 Task: Forward email with the signature Christopher Carter with the subject 'Request for a discount' from softage.1@softage.net to 'softage.3@softage.net' with the message 'I would appreciate it if you could review the project proposal and provide feedback.'
Action: Mouse moved to (1047, 212)
Screenshot: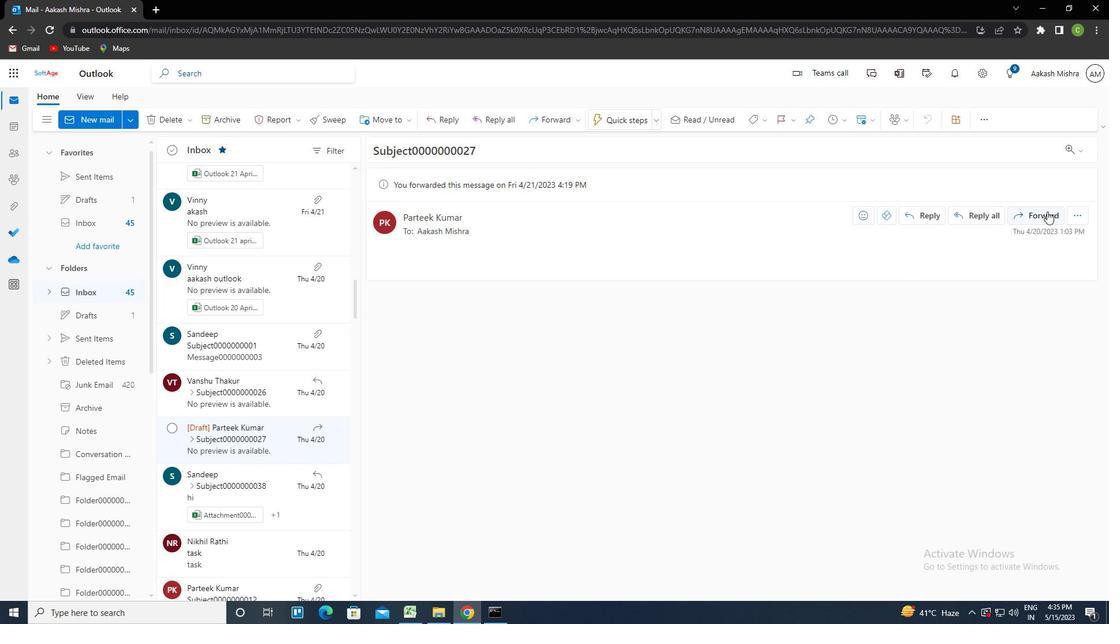 
Action: Mouse pressed left at (1047, 212)
Screenshot: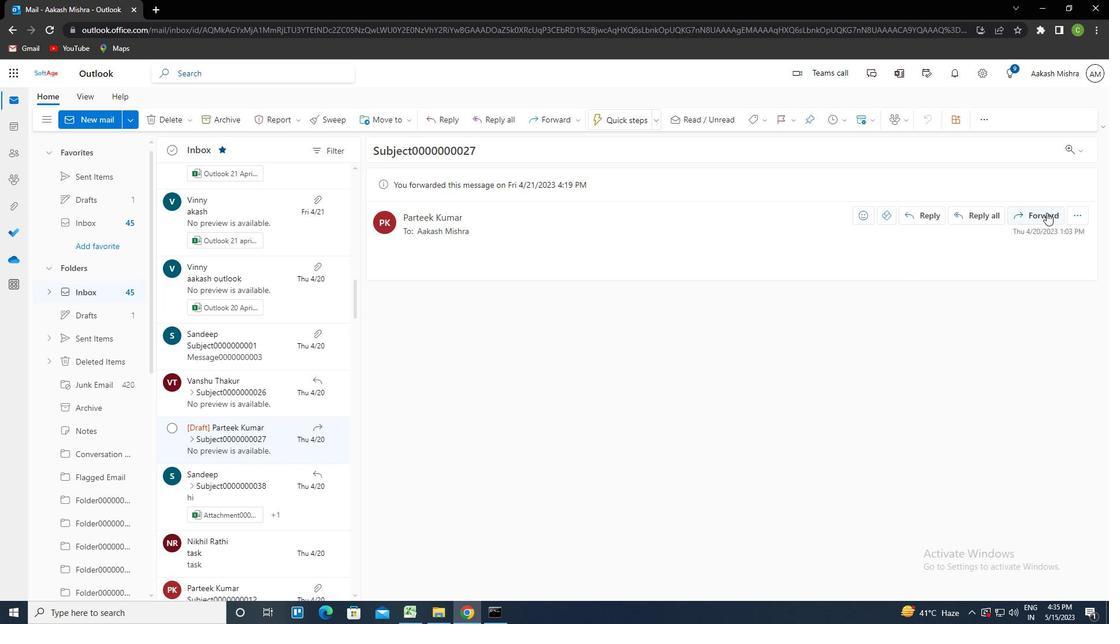 
Action: Mouse moved to (751, 119)
Screenshot: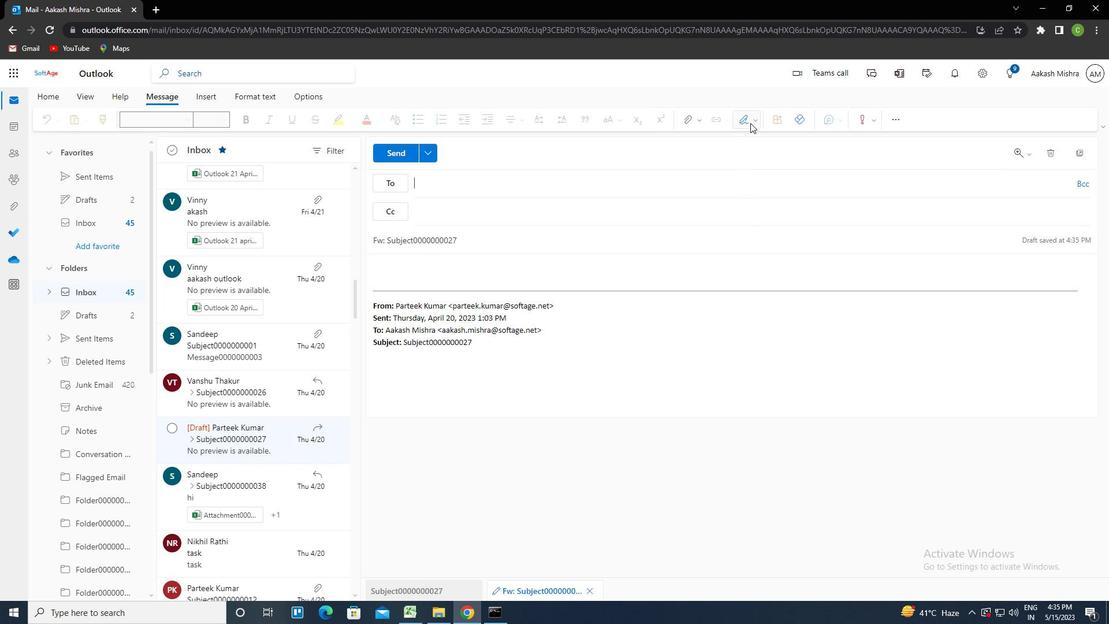 
Action: Mouse pressed left at (751, 119)
Screenshot: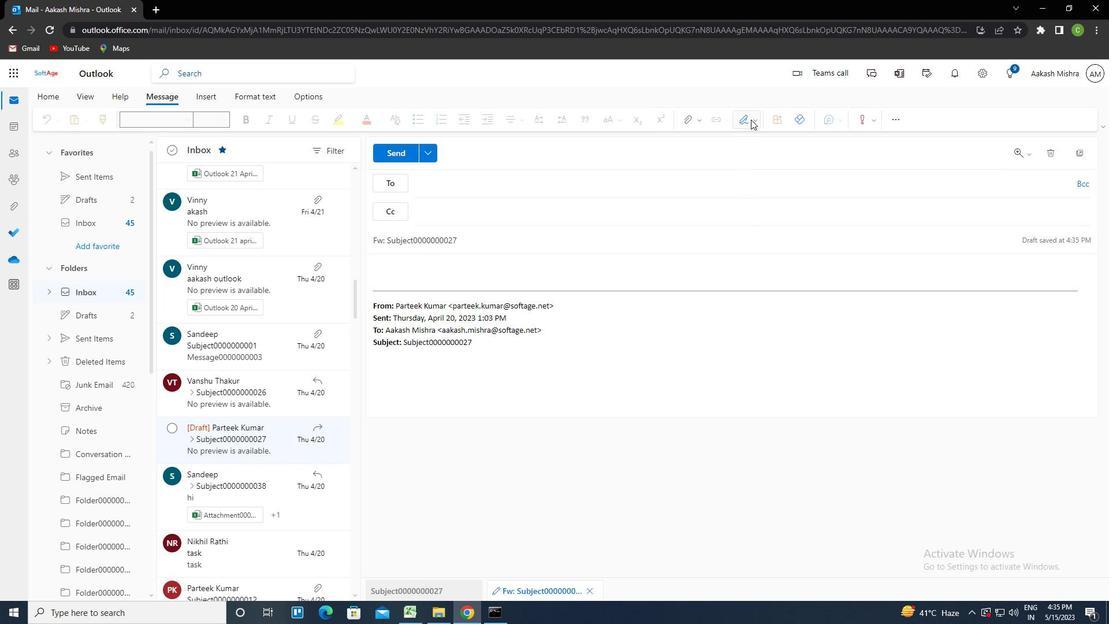 
Action: Mouse moved to (741, 144)
Screenshot: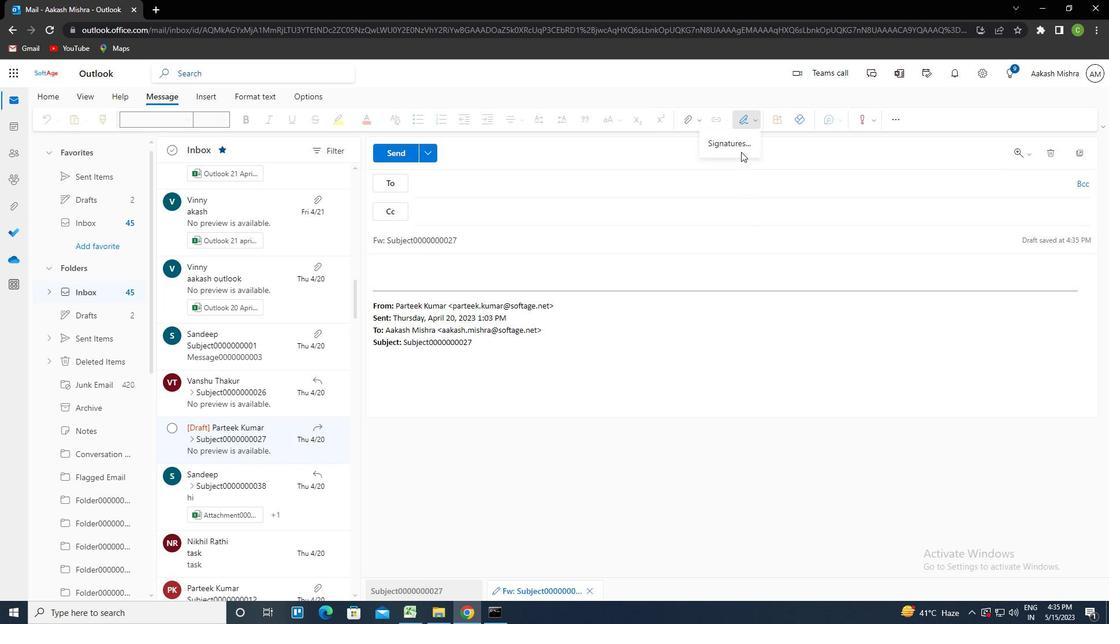 
Action: Mouse pressed left at (741, 144)
Screenshot: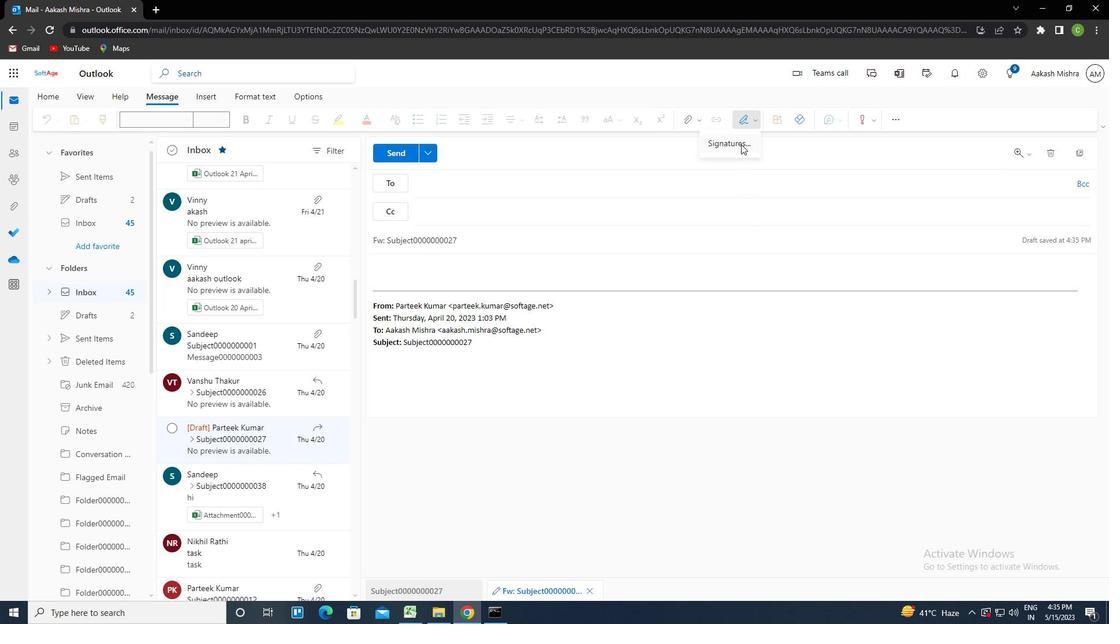 
Action: Mouse moved to (560, 208)
Screenshot: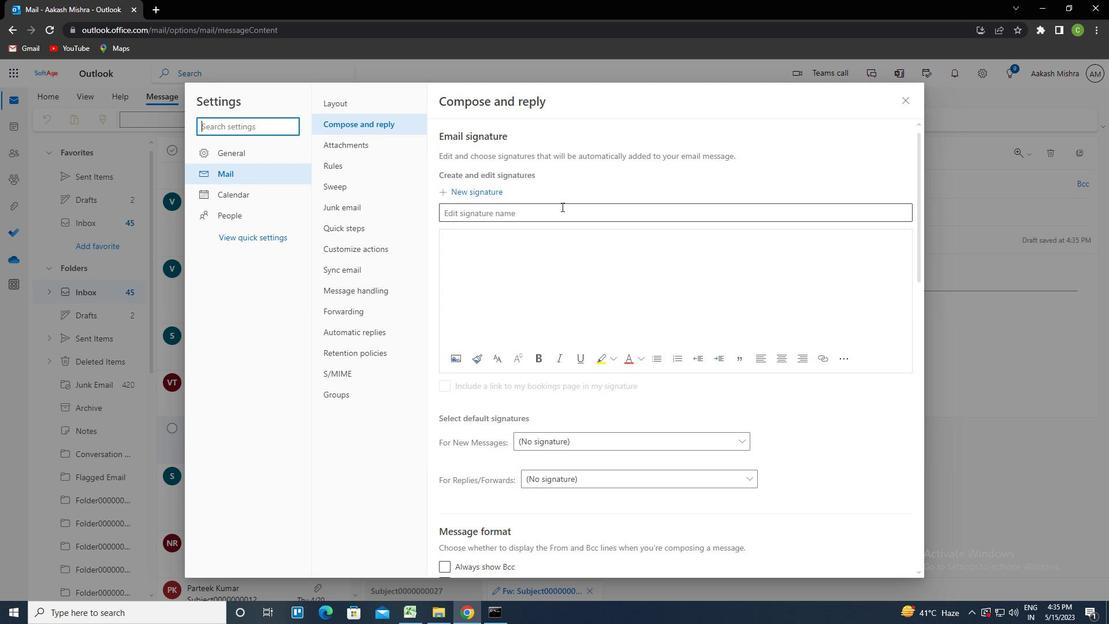 
Action: Mouse pressed left at (560, 208)
Screenshot: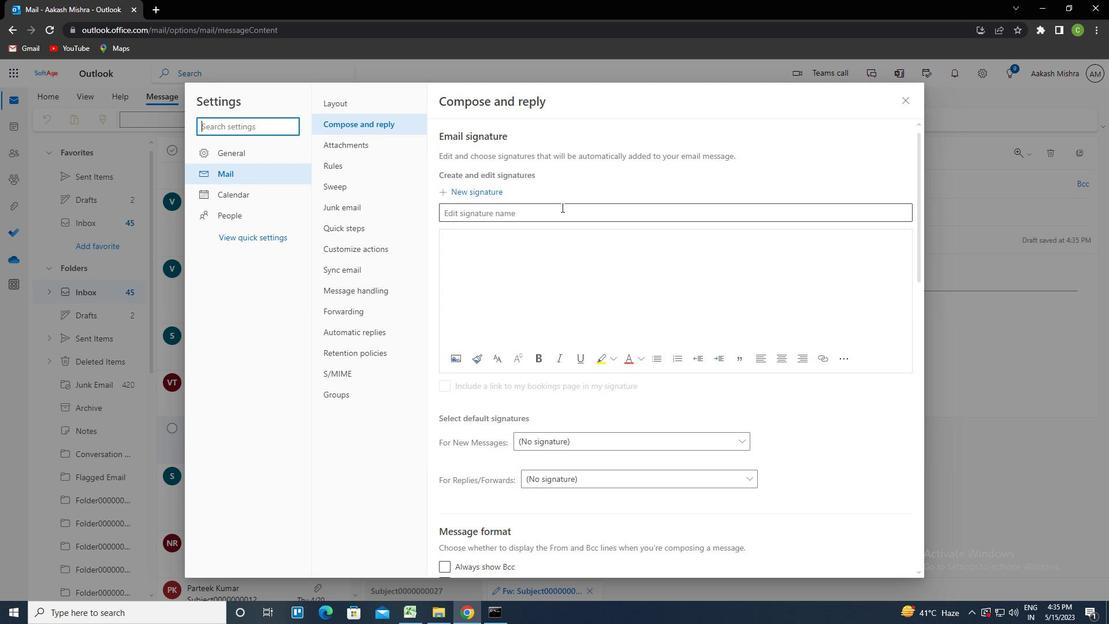 
Action: Key pressed <Key.caps_lock>
Screenshot: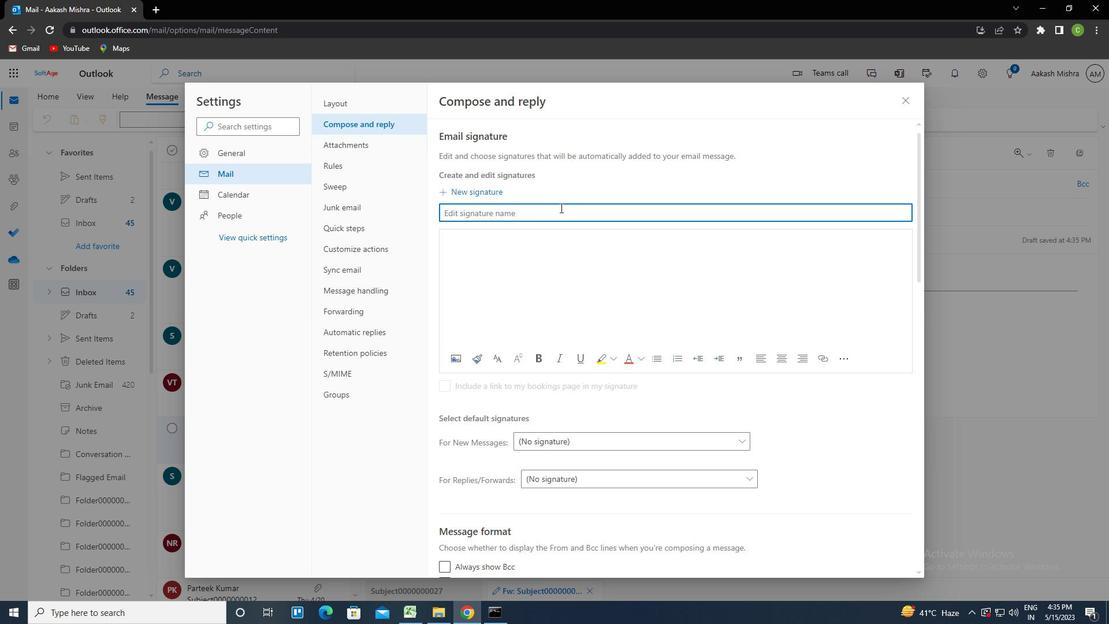 
Action: Mouse moved to (560, 208)
Screenshot: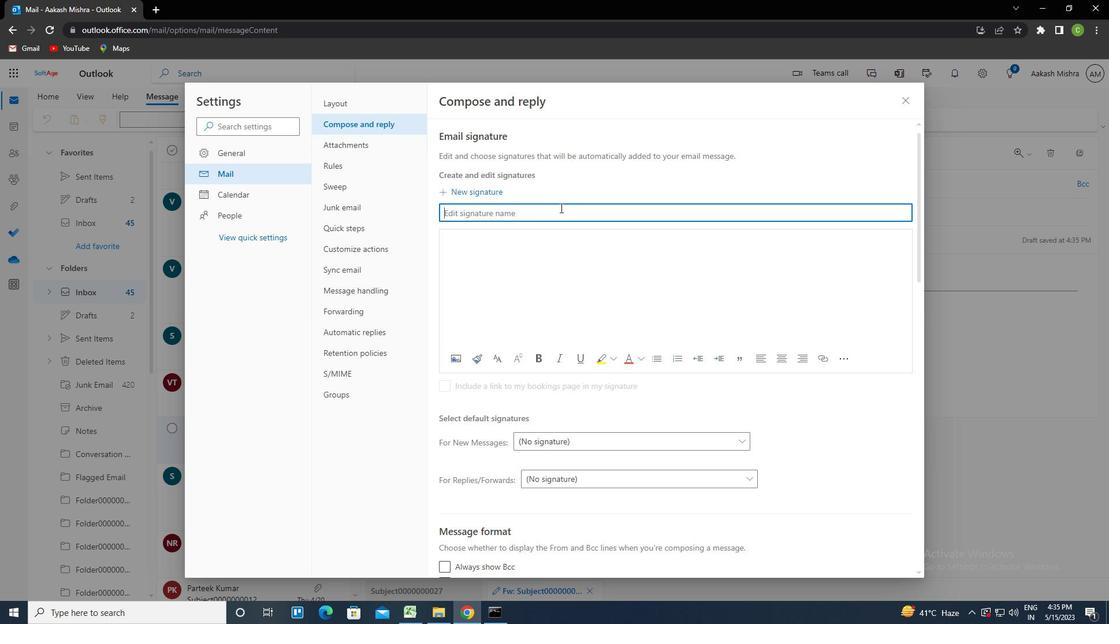 
Action: Key pressed c<Key.caps_lock>hristopher<Key.space><Key.caps_lock>c<Key.caps_lock>arter<Key.tab><Key.caps_lock>c<Key.caps_lock>hristopher<Key.space><Key.caps_lock>c<Key.caps_lock>arter
Screenshot: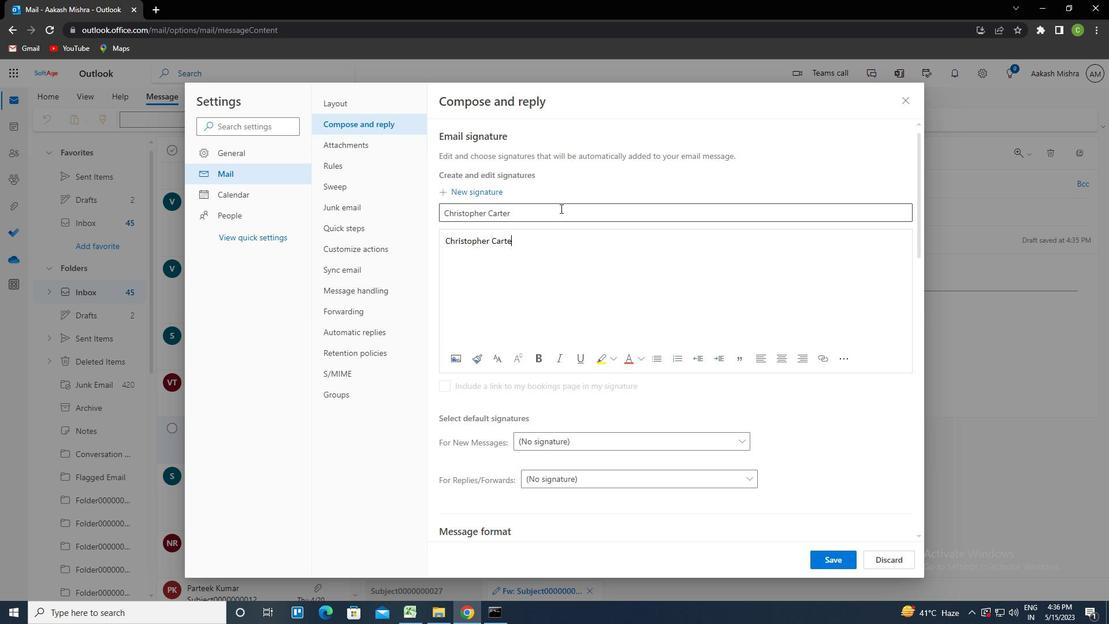 
Action: Mouse moved to (833, 559)
Screenshot: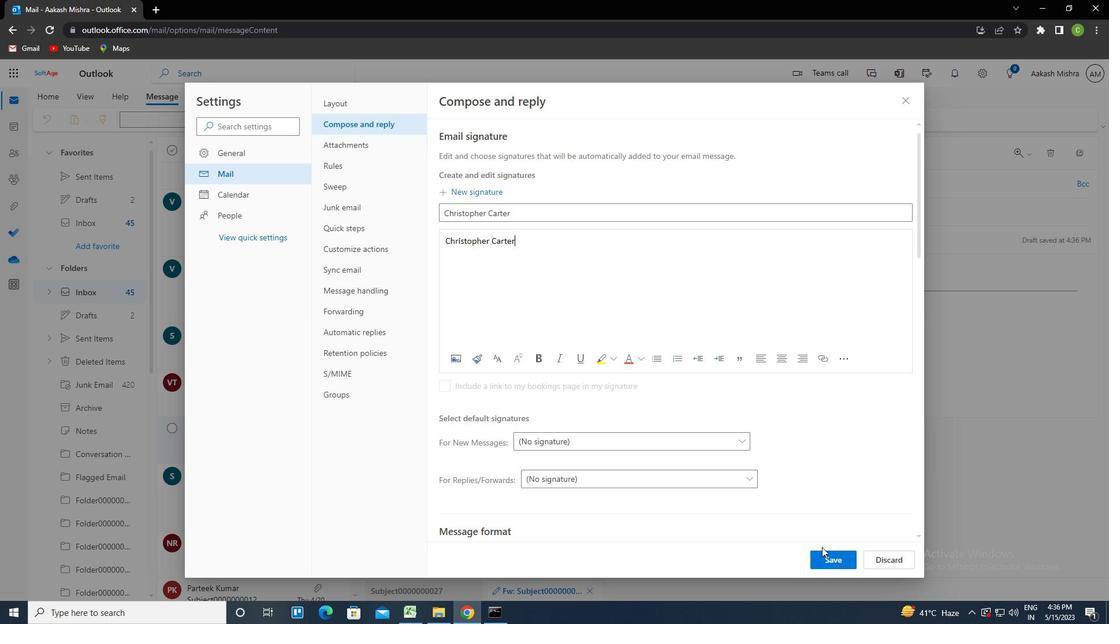 
Action: Mouse pressed left at (833, 559)
Screenshot: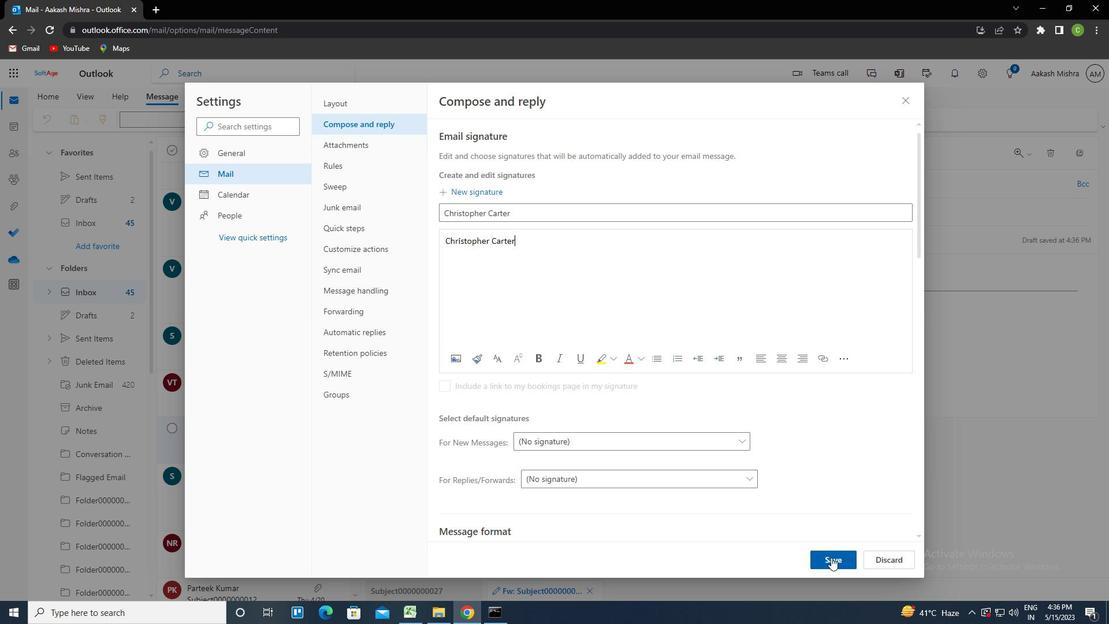 
Action: Mouse moved to (902, 103)
Screenshot: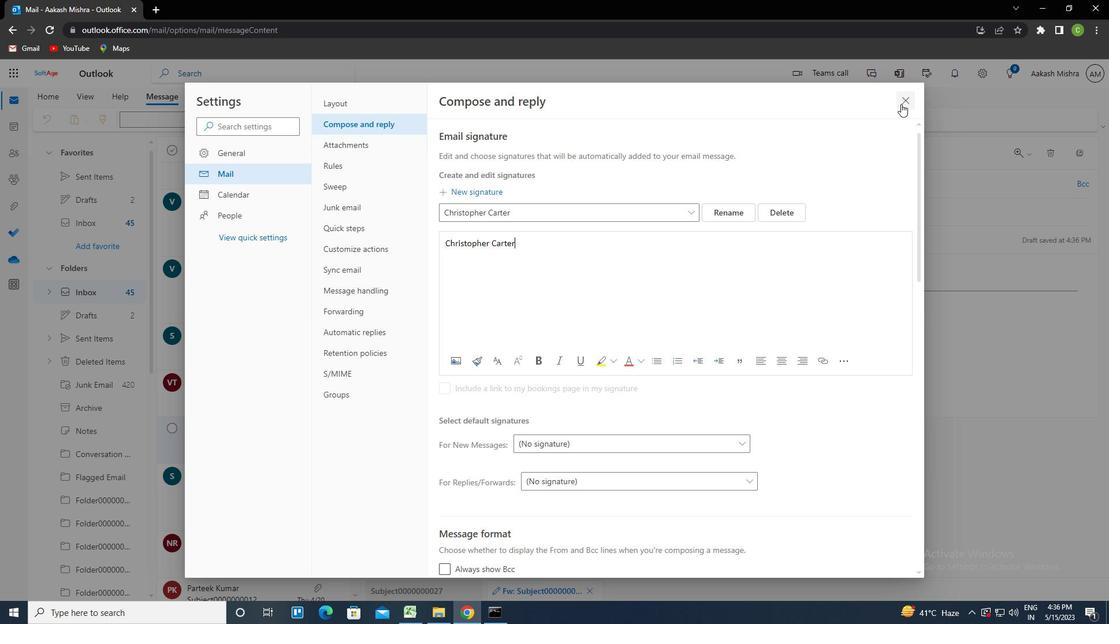 
Action: Mouse pressed left at (902, 103)
Screenshot: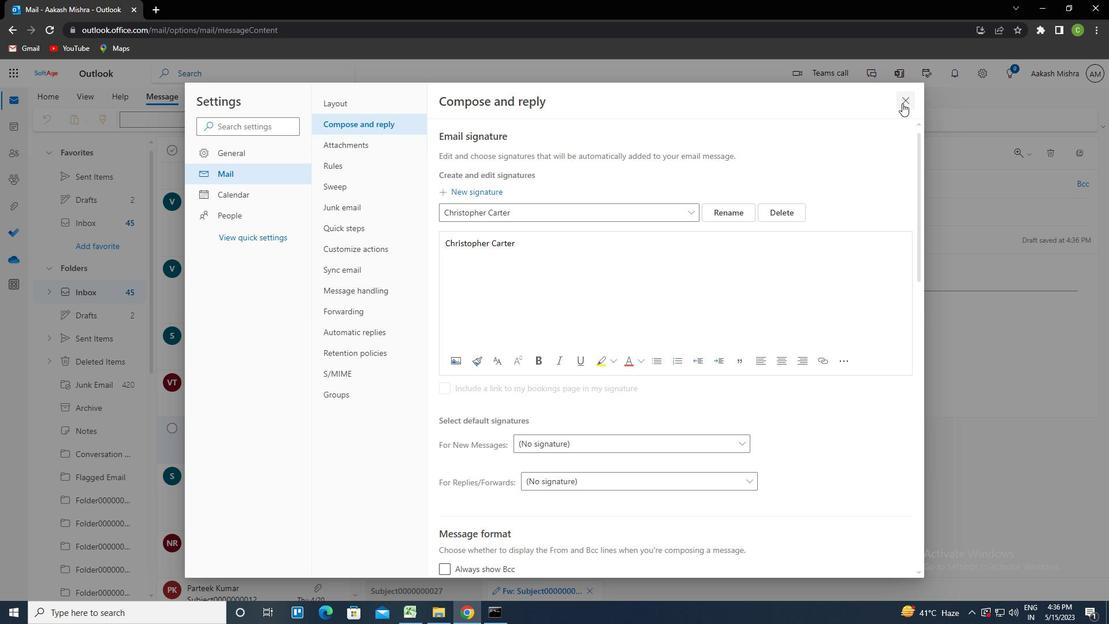 
Action: Mouse moved to (754, 124)
Screenshot: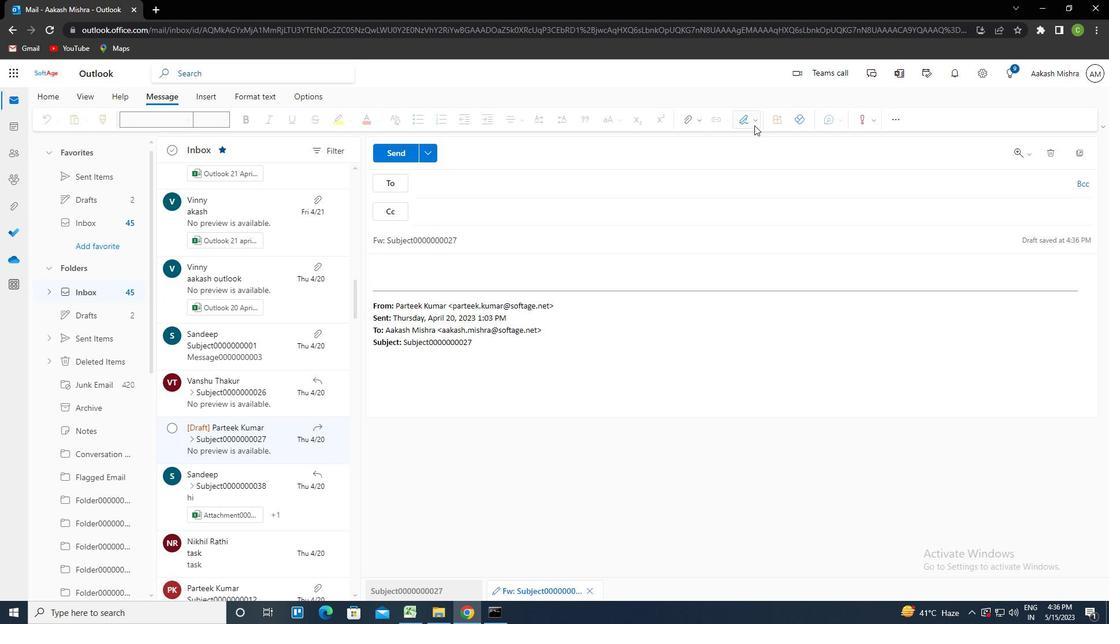 
Action: Mouse pressed left at (754, 124)
Screenshot: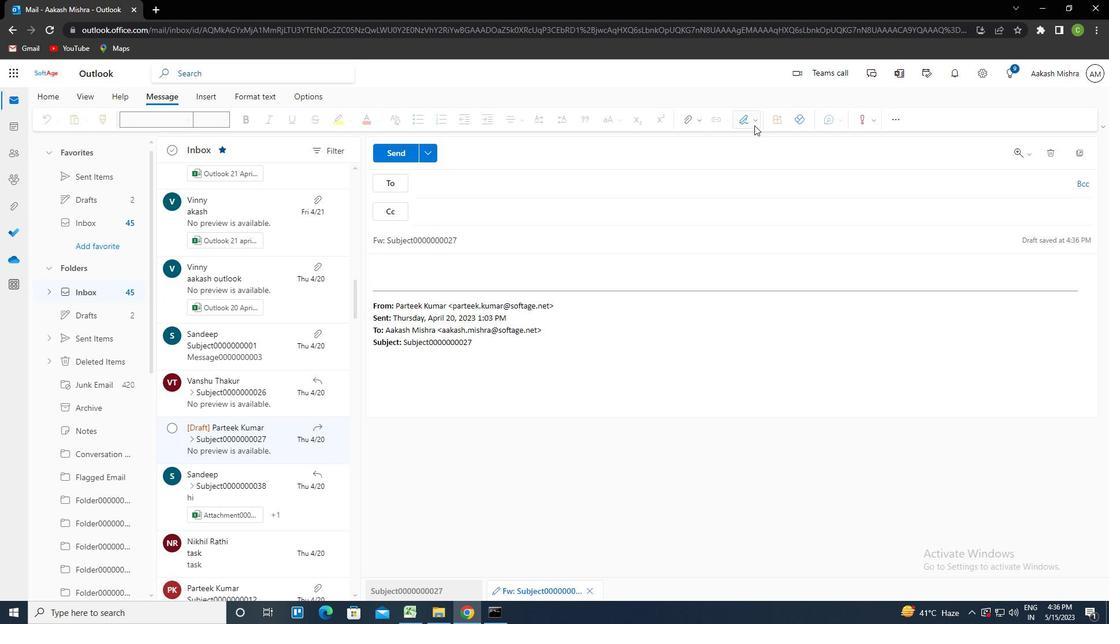 
Action: Mouse moved to (742, 143)
Screenshot: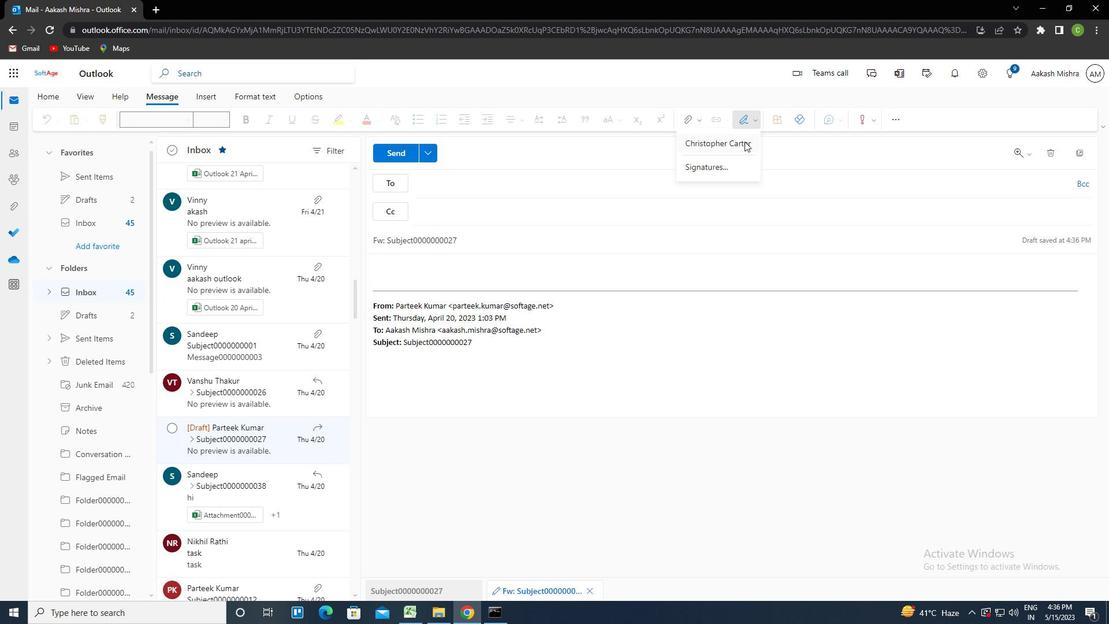 
Action: Mouse pressed left at (742, 143)
Screenshot: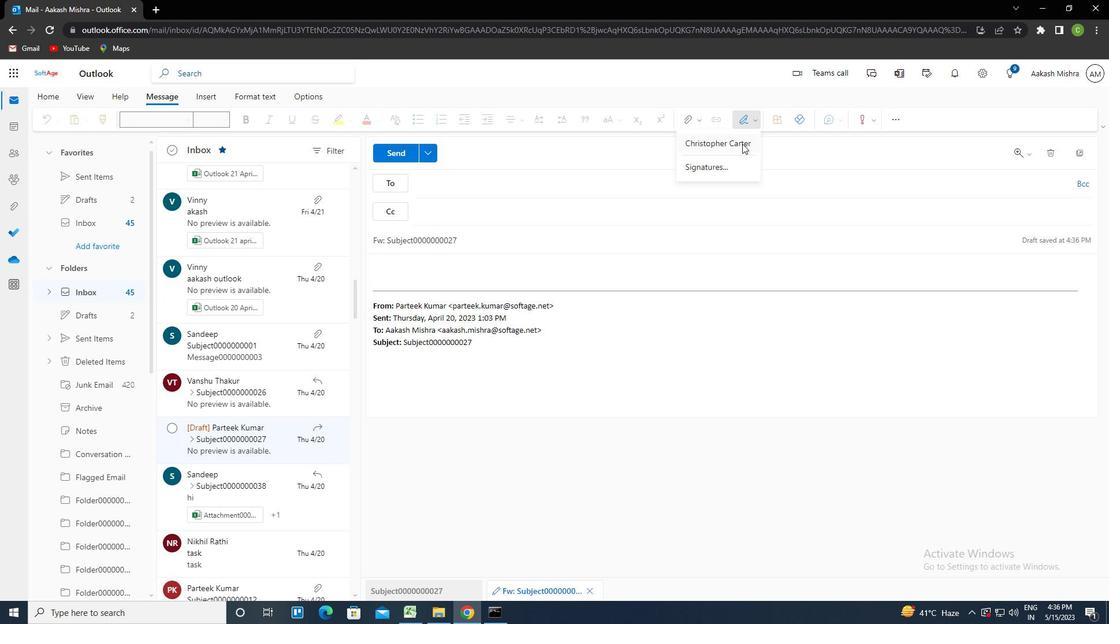 
Action: Mouse moved to (548, 246)
Screenshot: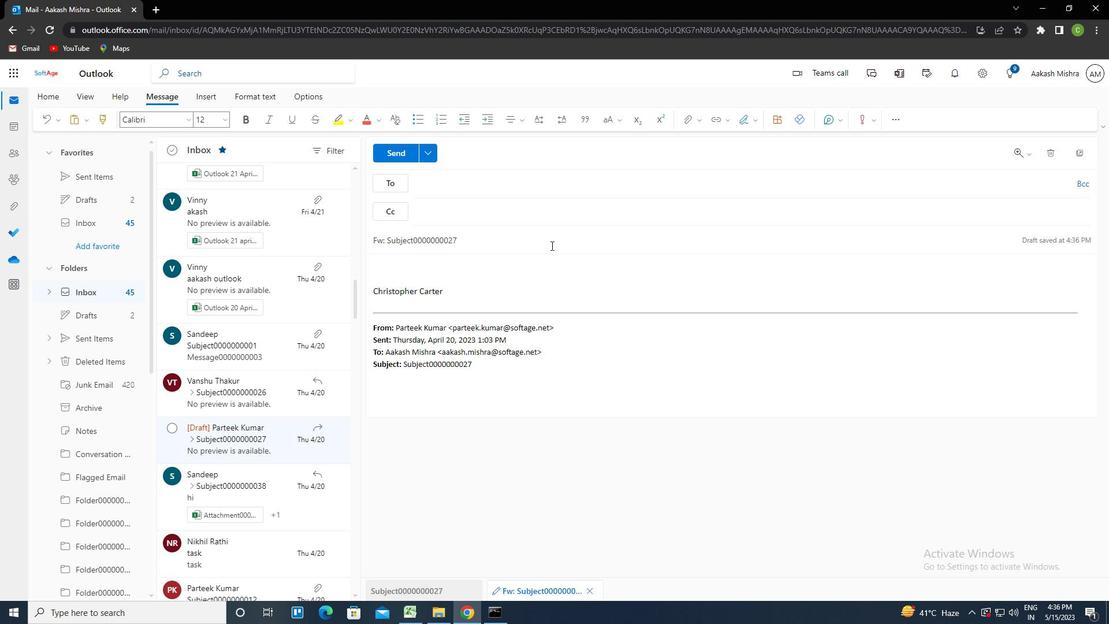 
Action: Mouse pressed left at (548, 246)
Screenshot: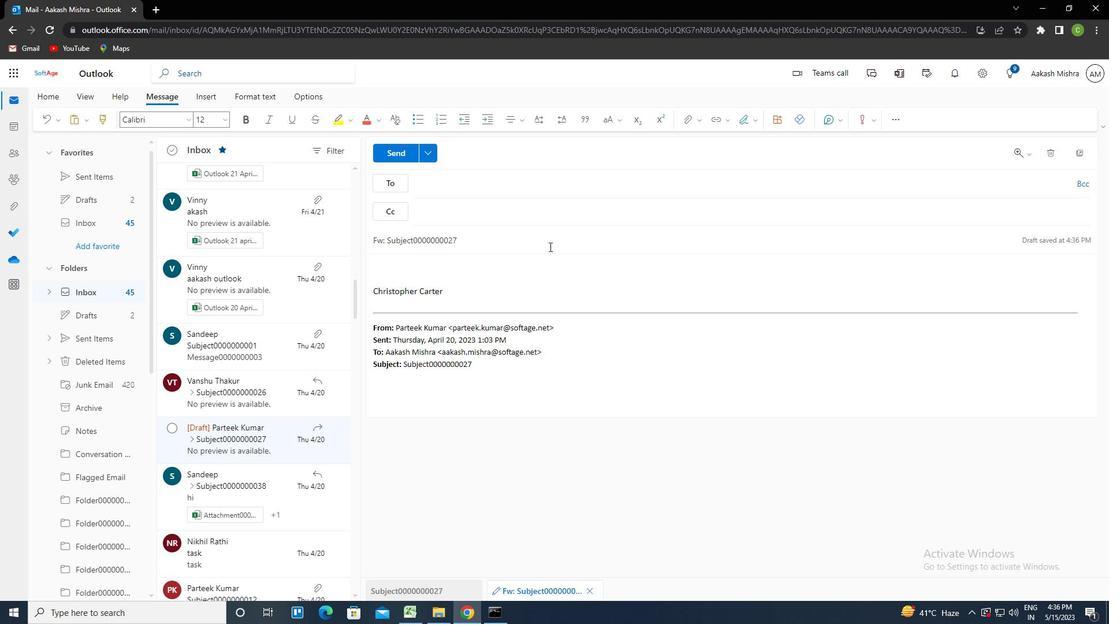 
Action: Key pressed <Key.shift><Key.left><Key.delete><Key.caps_lock>ctrl+R<Key.caps_lock>EQUEST<Key.space>FOR<Key.space>A<Key.space>DISCOUNT
Screenshot: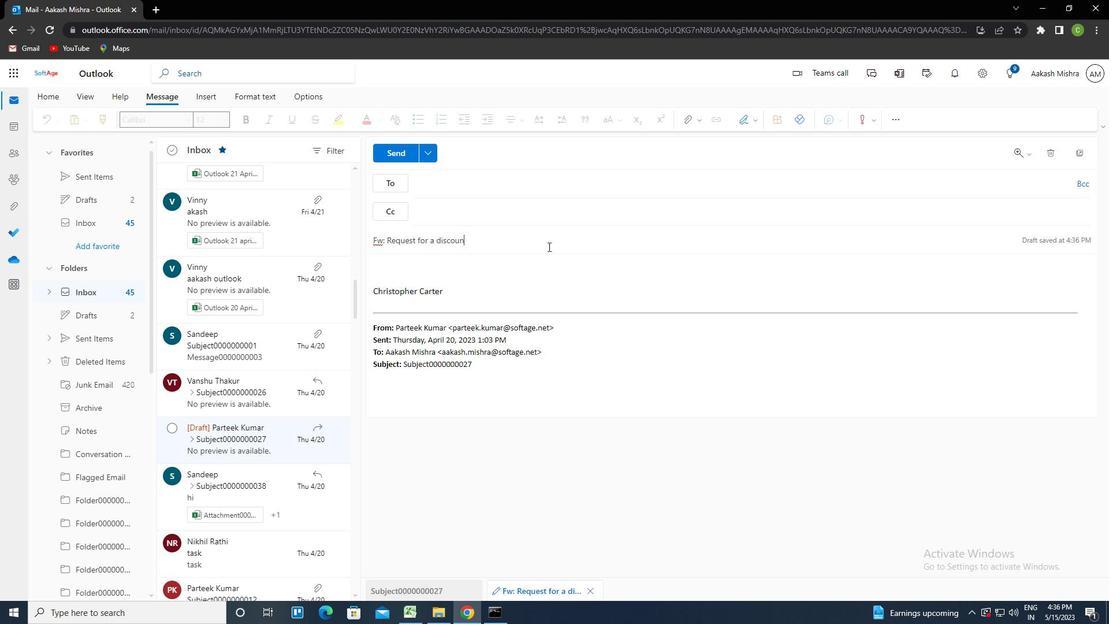
Action: Mouse moved to (463, 180)
Screenshot: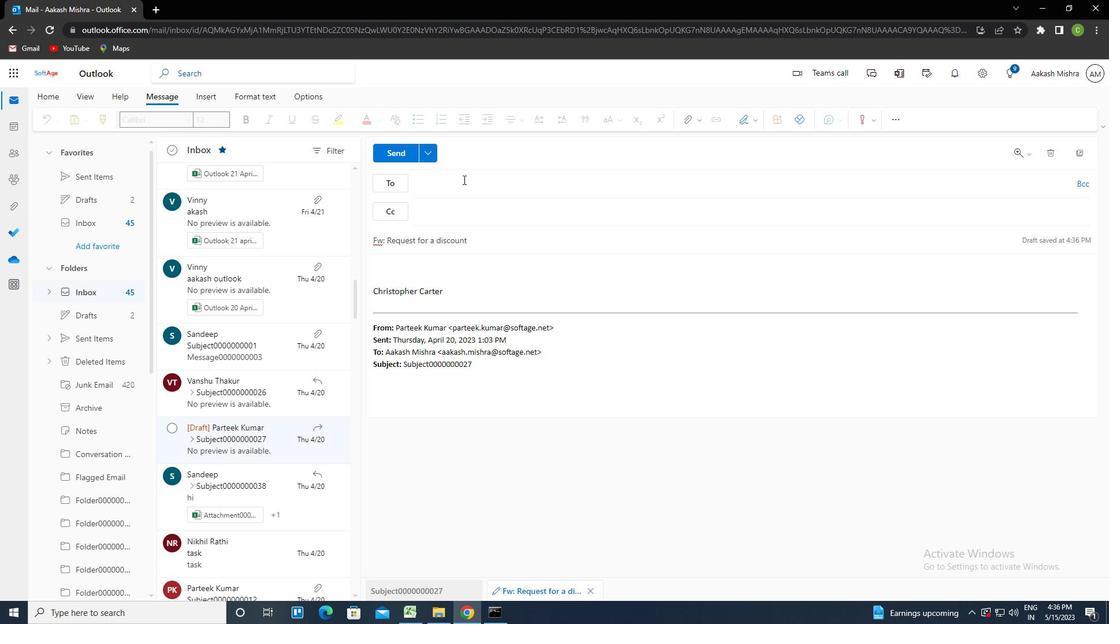 
Action: Mouse pressed left at (463, 180)
Screenshot: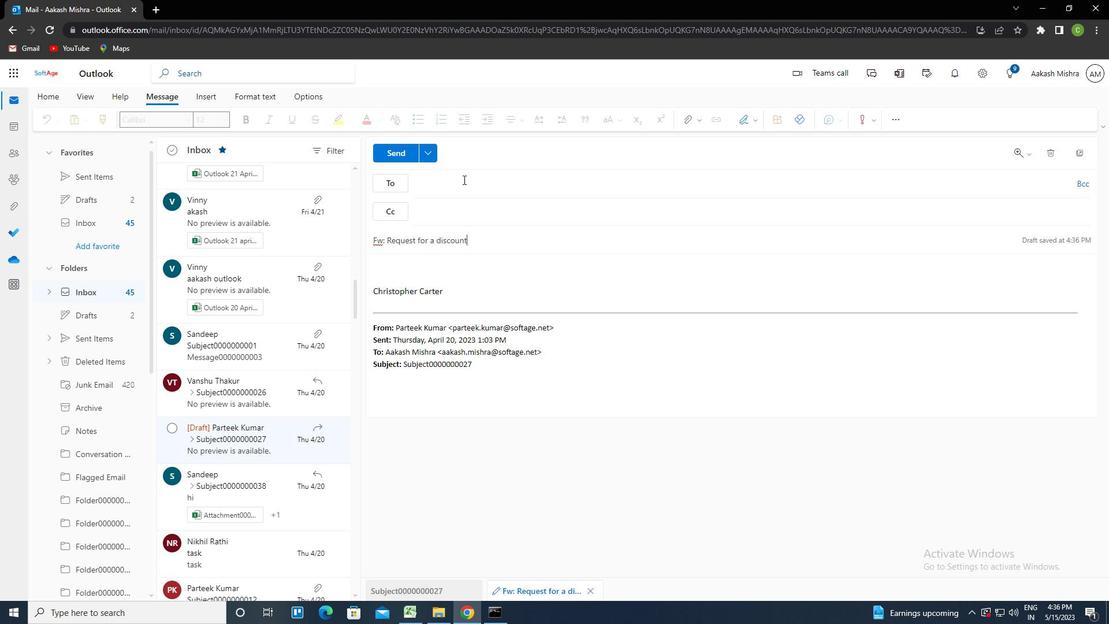 
Action: Key pressed SOFTAGE.2<Key.shift><Key.backspace>3<Key.shift><Key.shift><Key.shift><Key.shift><Key.shift><Key.shift><Key.shift>@SOFTAGE.NET<Key.enter>
Screenshot: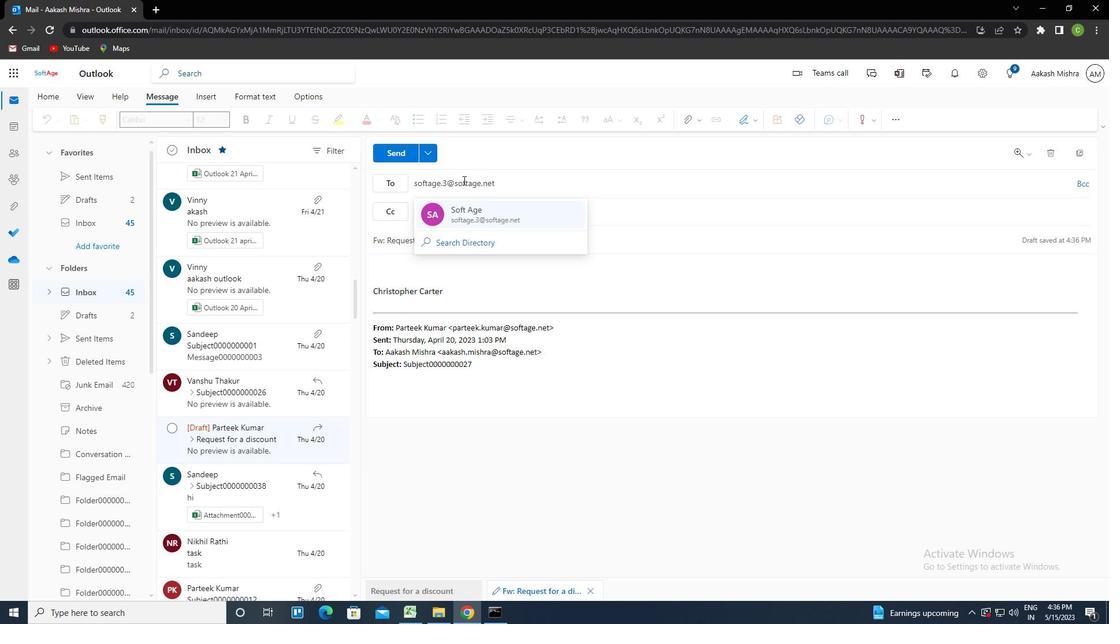 
Action: Mouse moved to (409, 266)
Screenshot: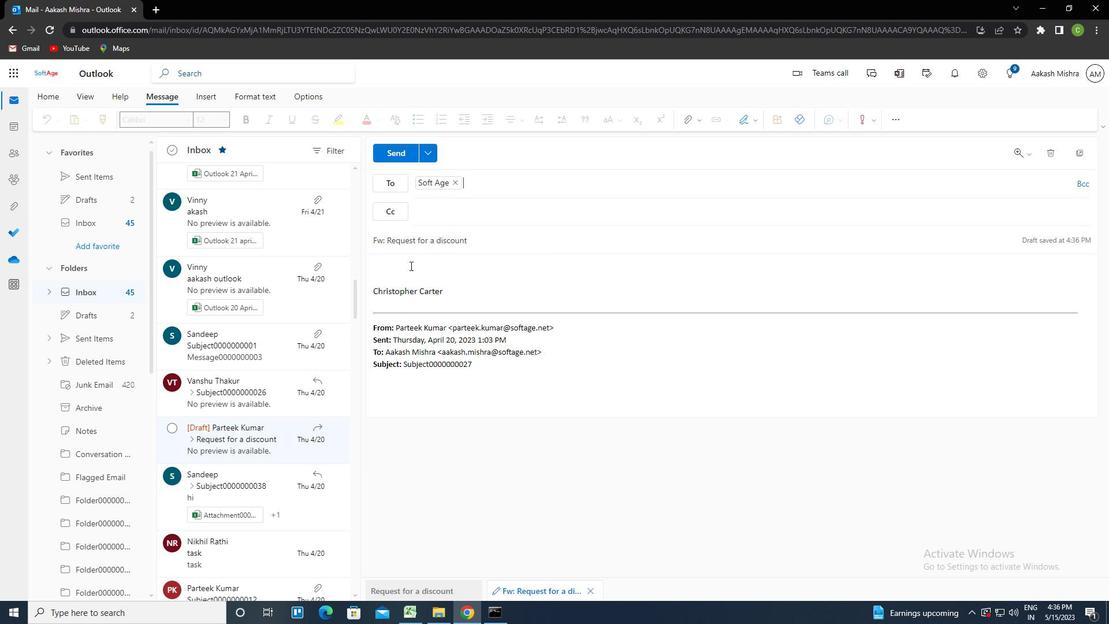 
Action: Mouse pressed left at (409, 266)
Screenshot: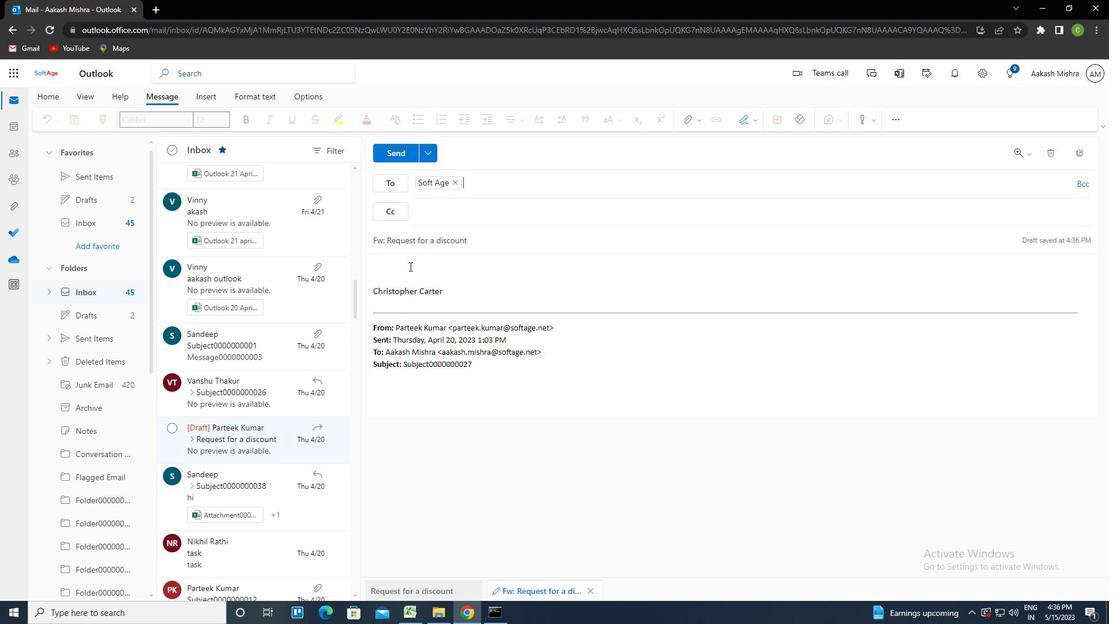 
Action: Key pressed <Key.caps_lock>I<Key.caps_lock><Key.space>WOULD<Key.space>APPRECIATE<Key.space>IT<Key.space>IF<Key.space>YOU<Key.space>COULD<Key.space>REVIEW<Key.space>THE<Key.space>PROJECT<Key.space>PROPOSAL<Key.space>AND<Key.space>ROVIDE<Key.left>ctrl+P<Key.right><Key.space>ctrl+PROPOSAL<Key.space>AND<Key.space>PROVIDE<Key.space>FEEDBACK
Screenshot: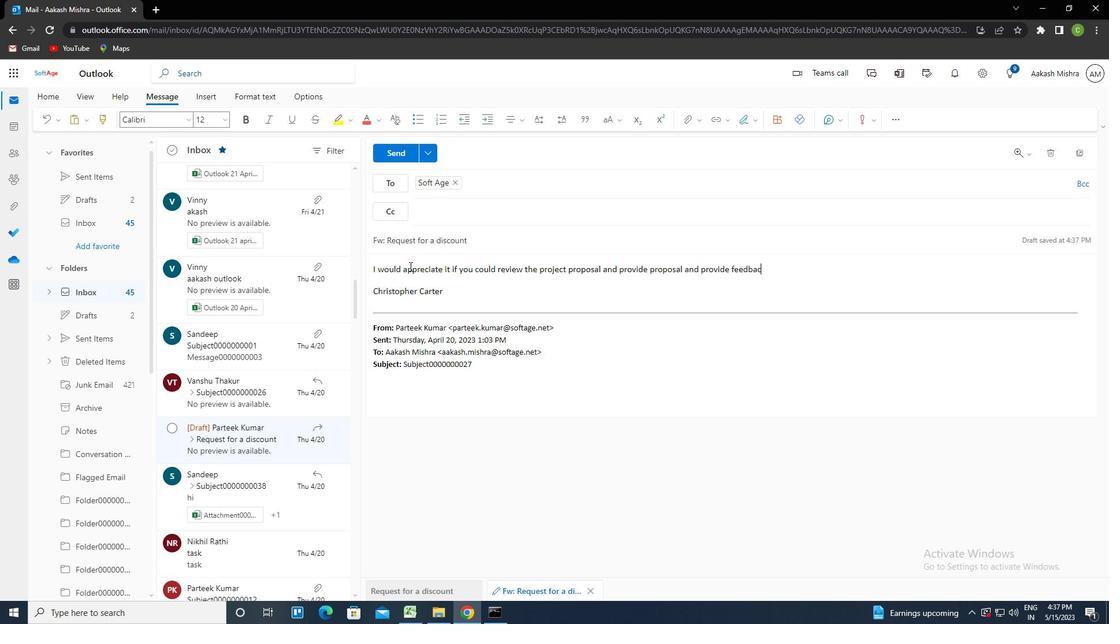 
Action: Mouse moved to (404, 154)
Screenshot: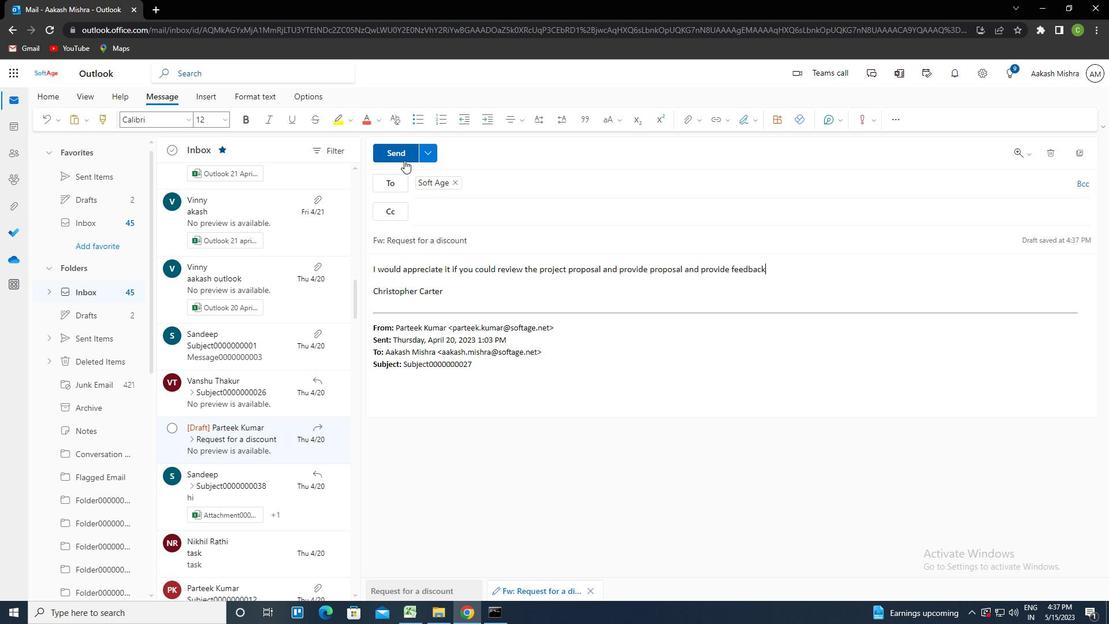 
Action: Mouse pressed left at (404, 154)
Screenshot: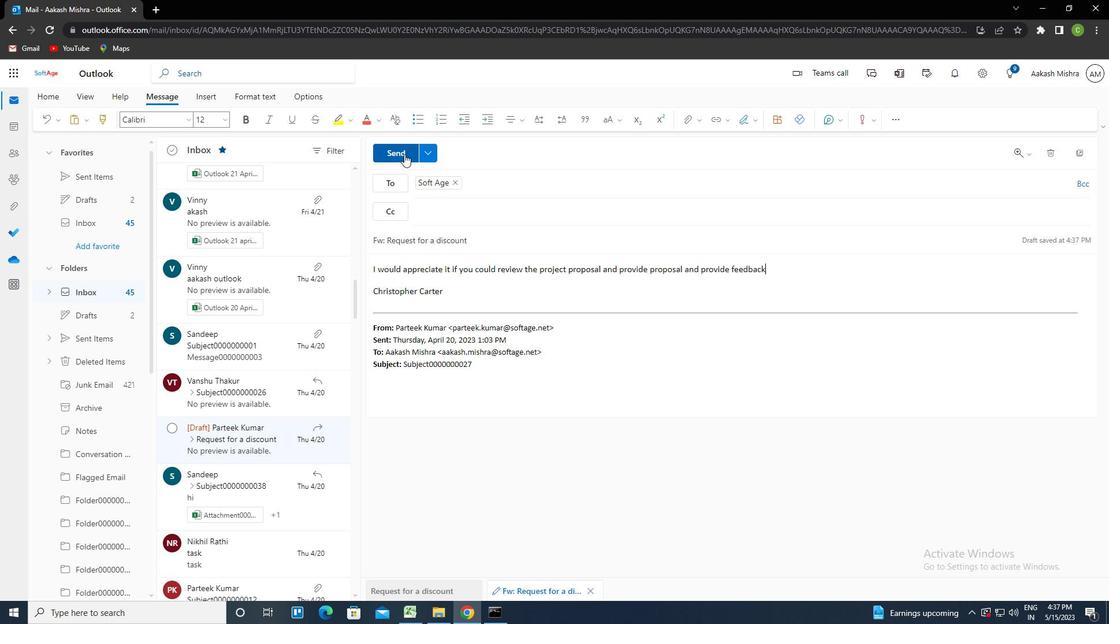 
Action: Mouse moved to (530, 357)
Screenshot: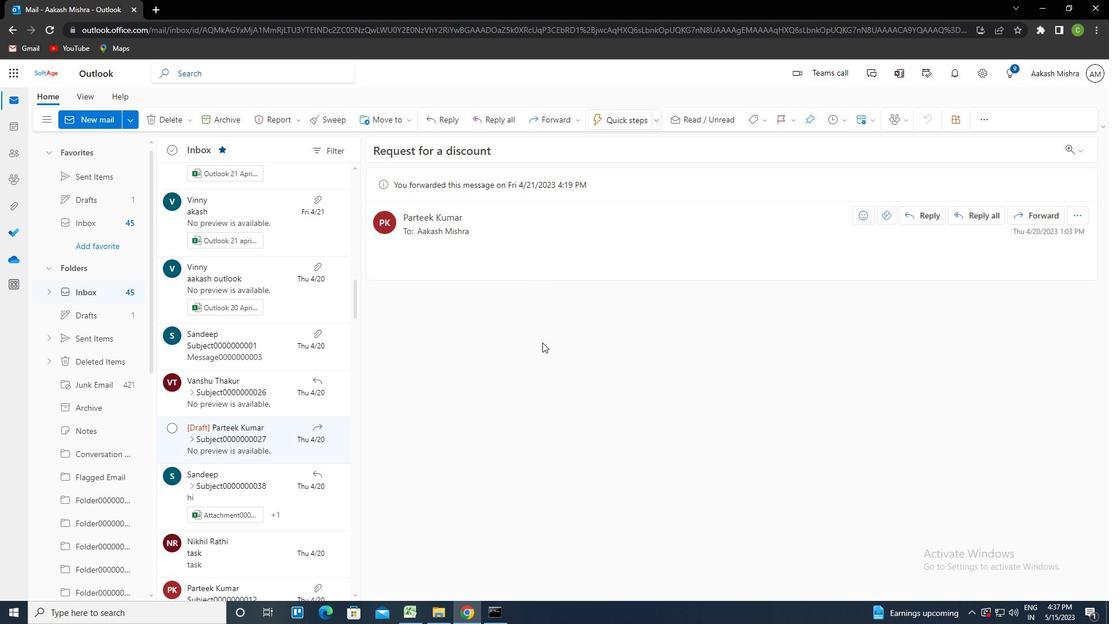 
